 Task: Visit the documents section on the  page of Walmart
Action: Mouse moved to (401, 429)
Screenshot: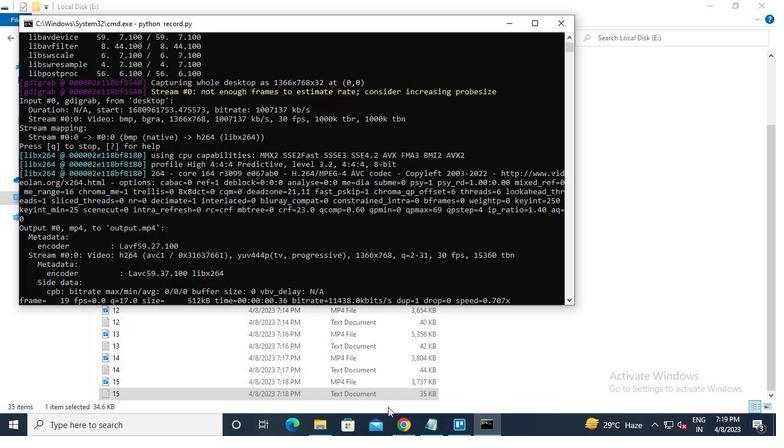 
Action: Mouse pressed left at (401, 429)
Screenshot: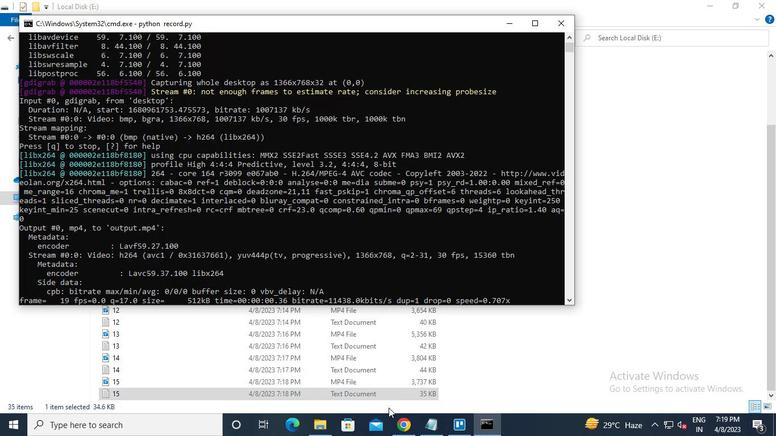 
Action: Mouse moved to (197, 72)
Screenshot: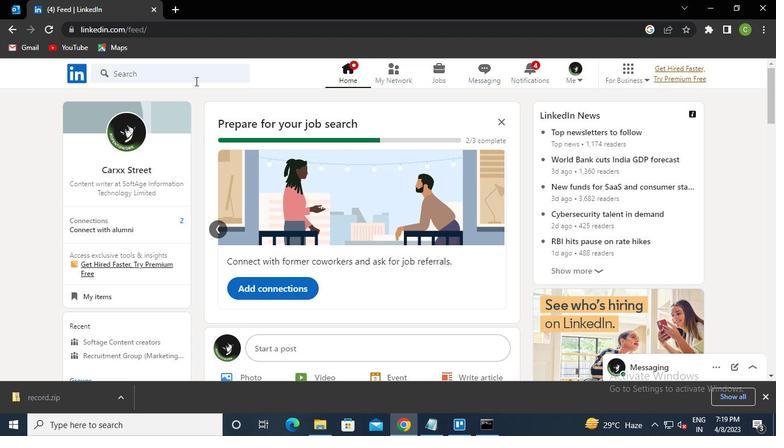 
Action: Mouse pressed left at (197, 72)
Screenshot: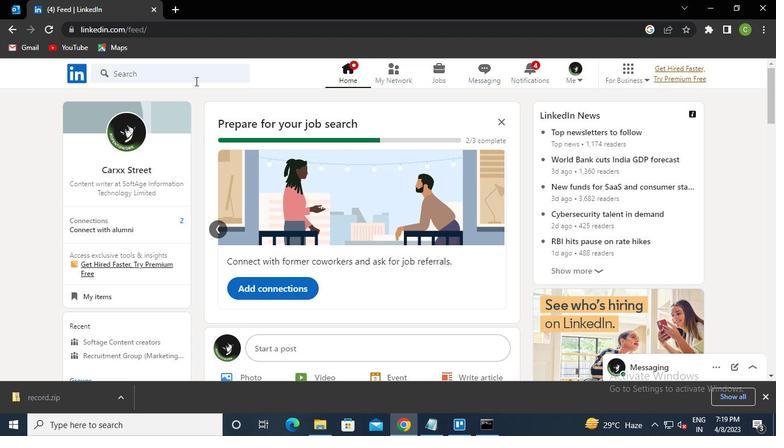 
Action: Keyboard w
Screenshot: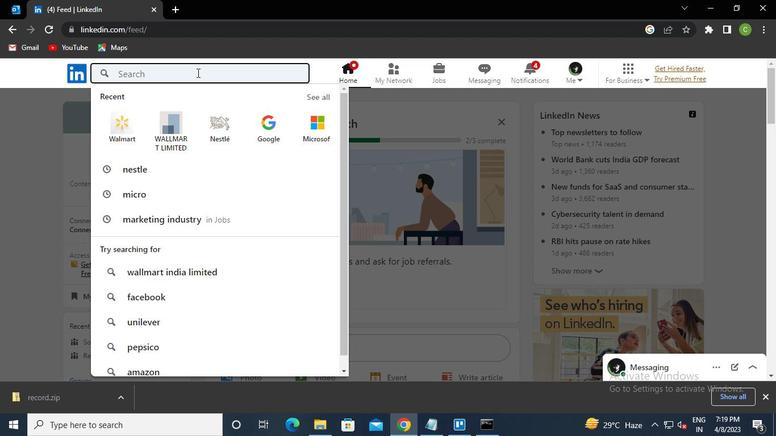 
Action: Keyboard a
Screenshot: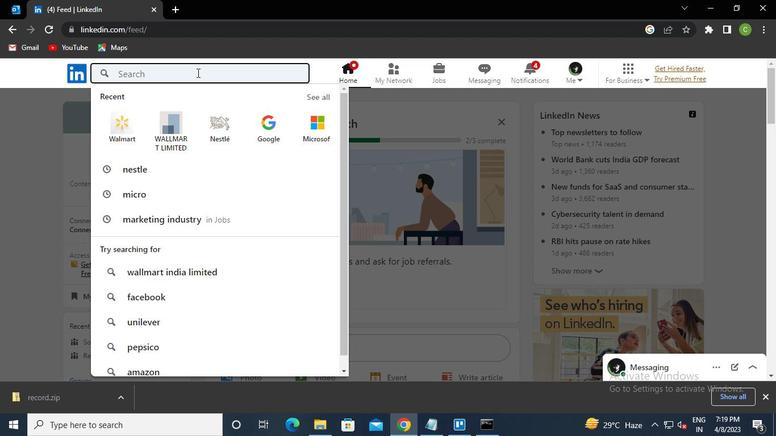 
Action: Keyboard l
Screenshot: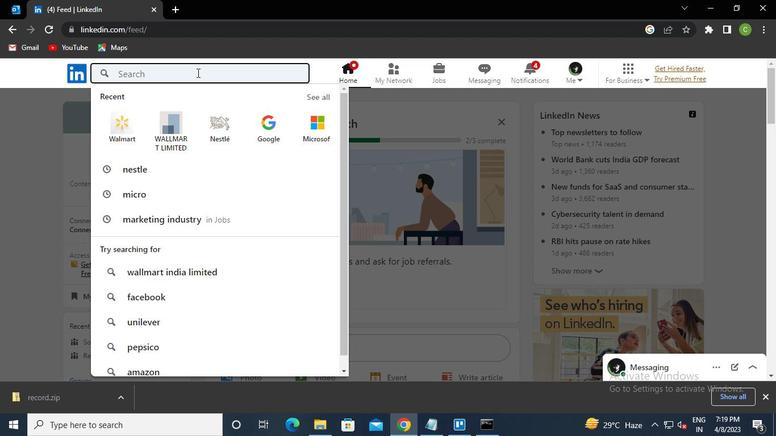 
Action: Keyboard m
Screenshot: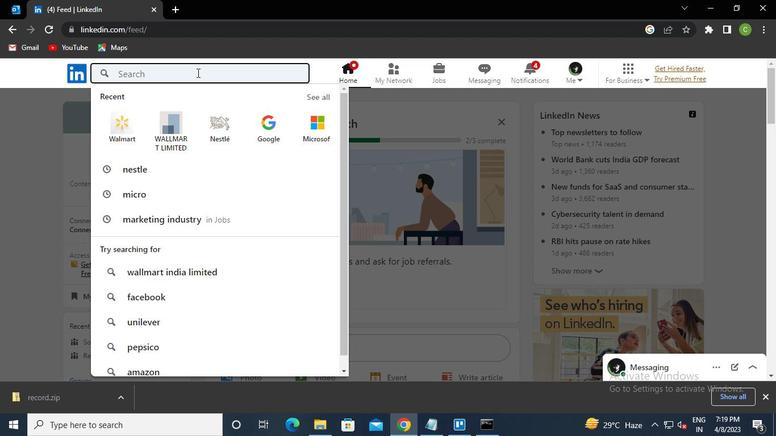 
Action: Keyboard a
Screenshot: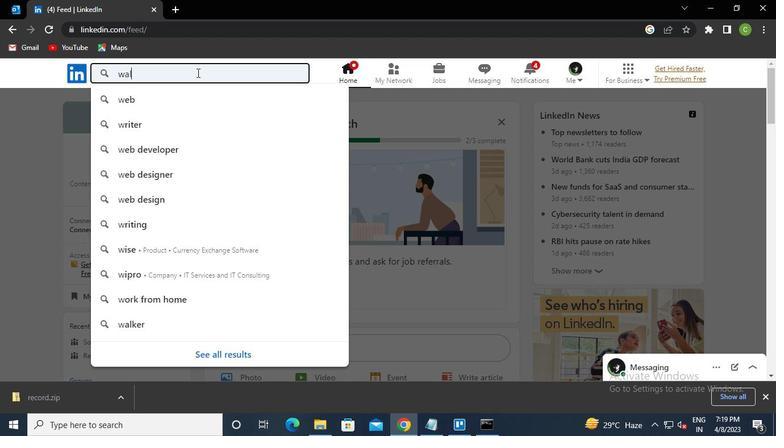 
Action: Keyboard r
Screenshot: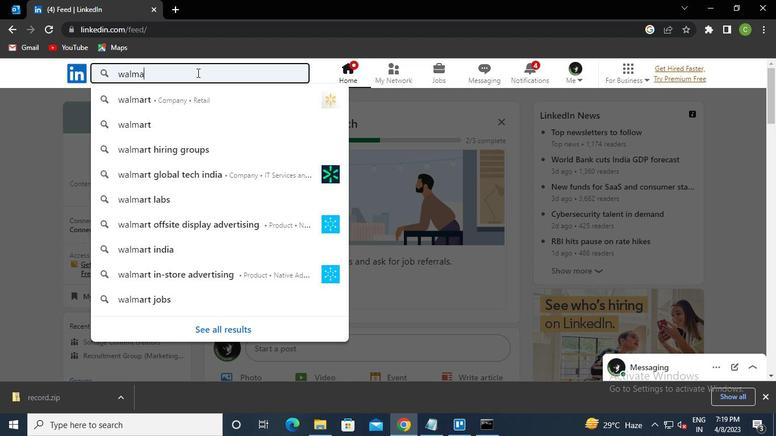 
Action: Keyboard t
Screenshot: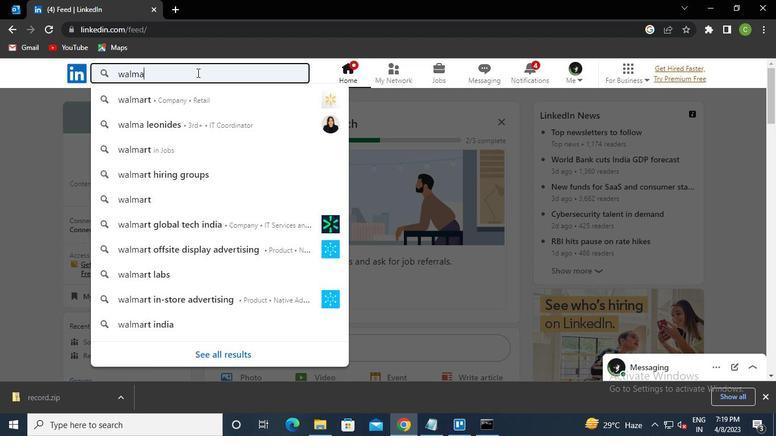 
Action: Keyboard Key.enter
Screenshot: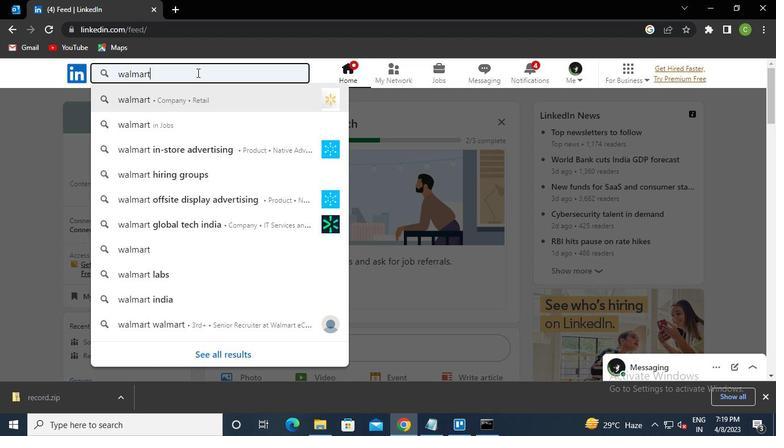 
Action: Mouse moved to (419, 187)
Screenshot: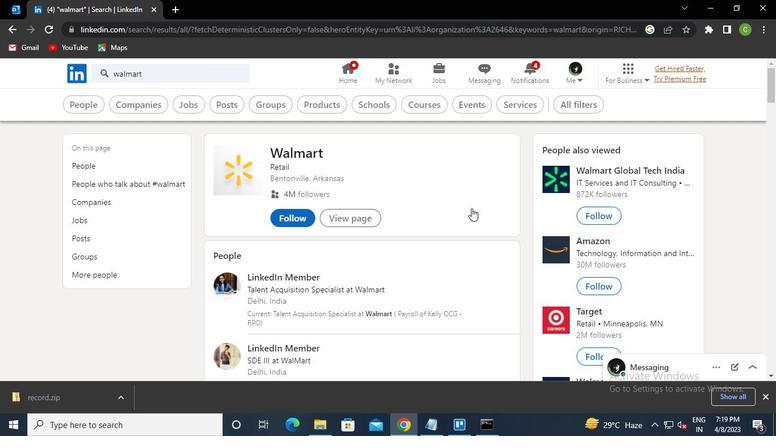 
Action: Mouse pressed left at (419, 187)
Screenshot: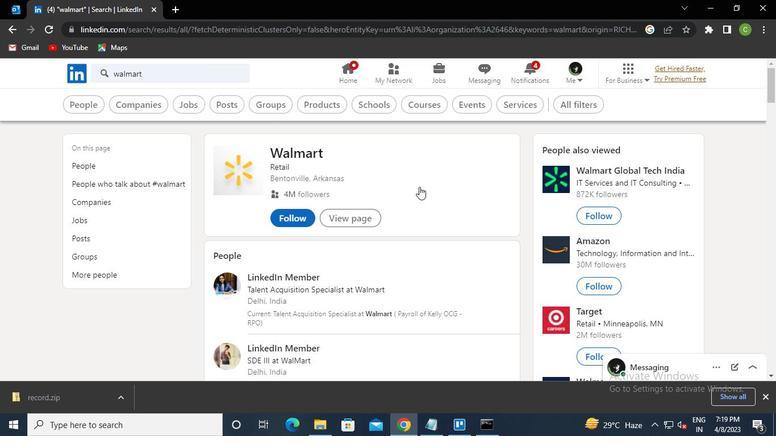 
Action: Mouse moved to (179, 303)
Screenshot: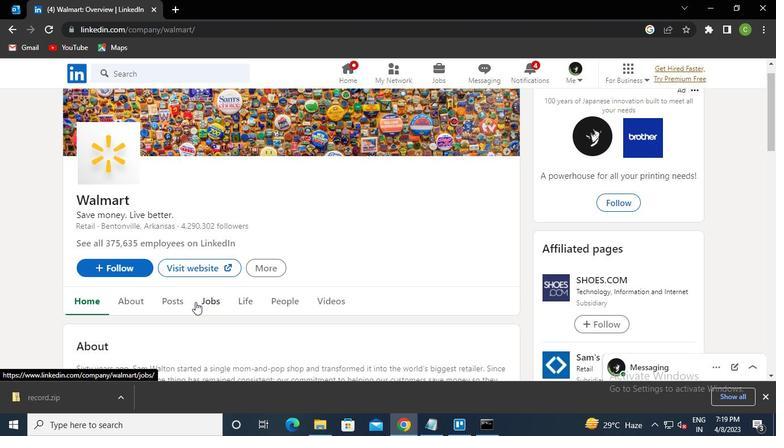 
Action: Mouse pressed left at (179, 303)
Screenshot: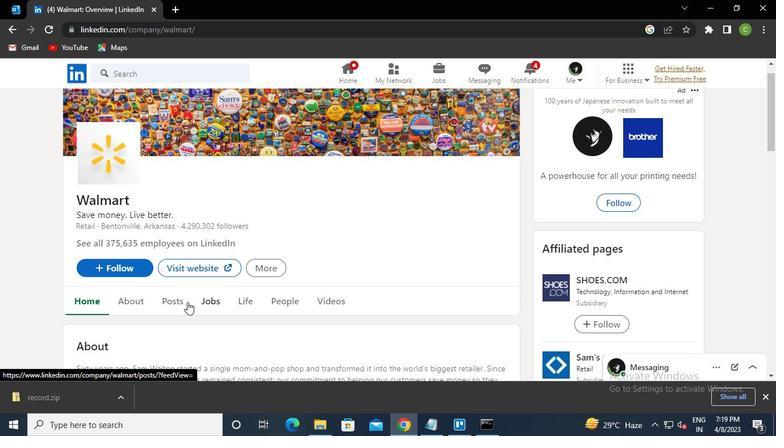 
Action: Mouse moved to (401, 332)
Screenshot: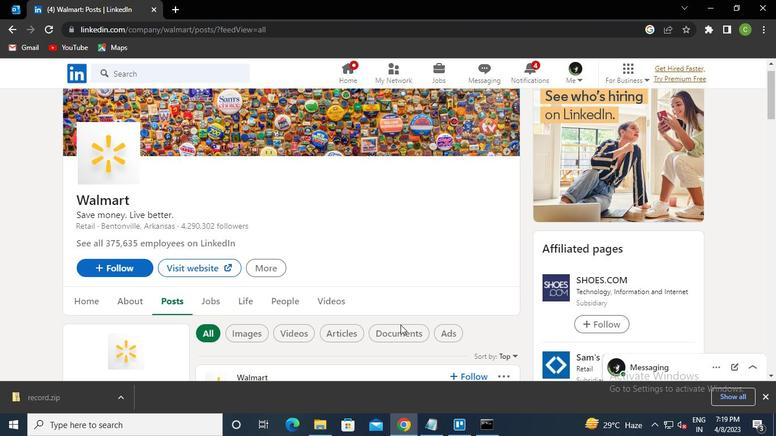 
Action: Mouse pressed left at (401, 332)
Screenshot: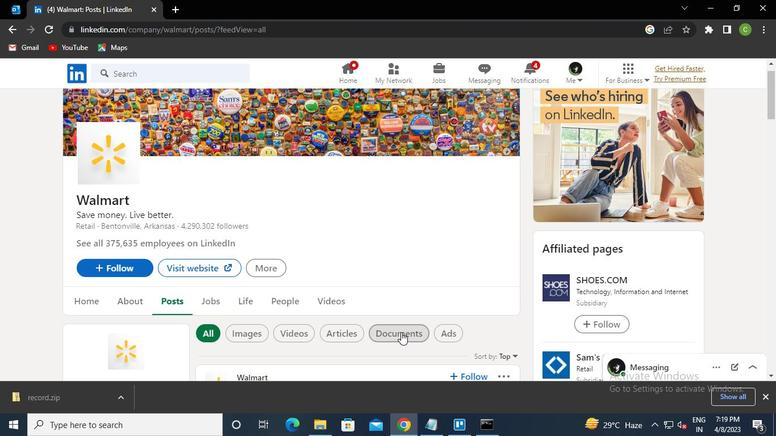 
Action: Mouse moved to (486, 424)
Screenshot: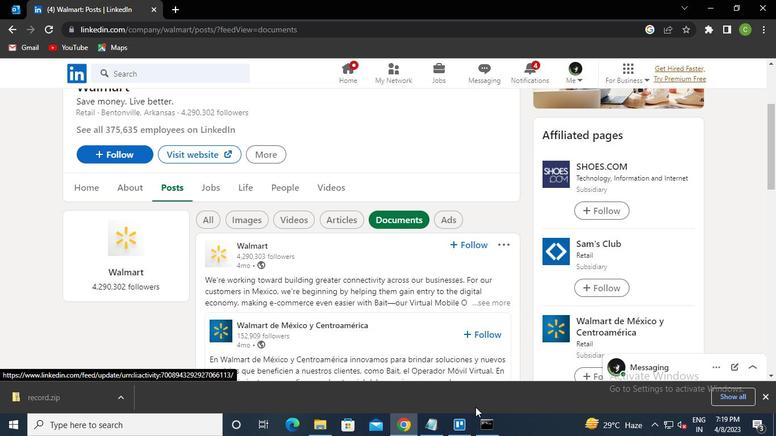 
Action: Mouse pressed left at (486, 424)
Screenshot: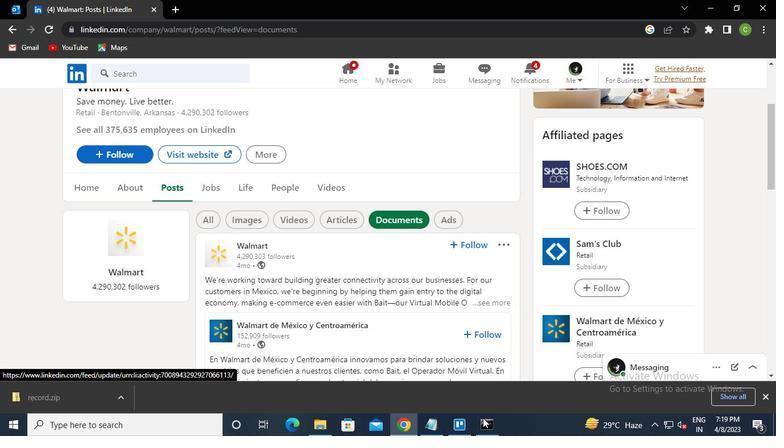 
Action: Mouse moved to (569, 23)
Screenshot: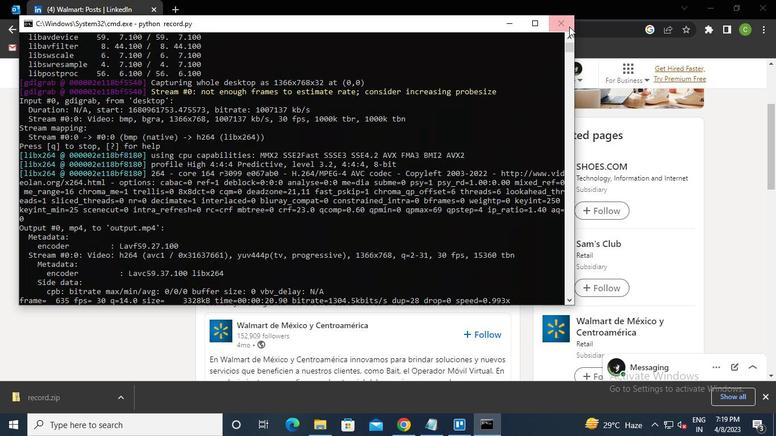 
Action: Mouse pressed left at (569, 23)
Screenshot: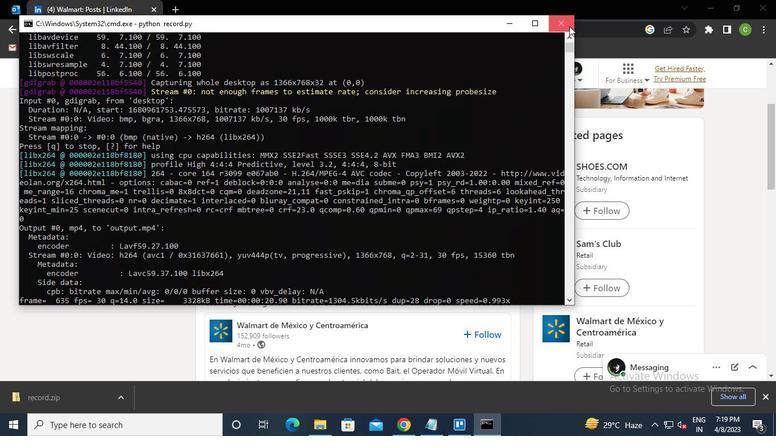 
